 Task: Filter jobs by Indore location.
Action: Mouse moved to (380, 95)
Screenshot: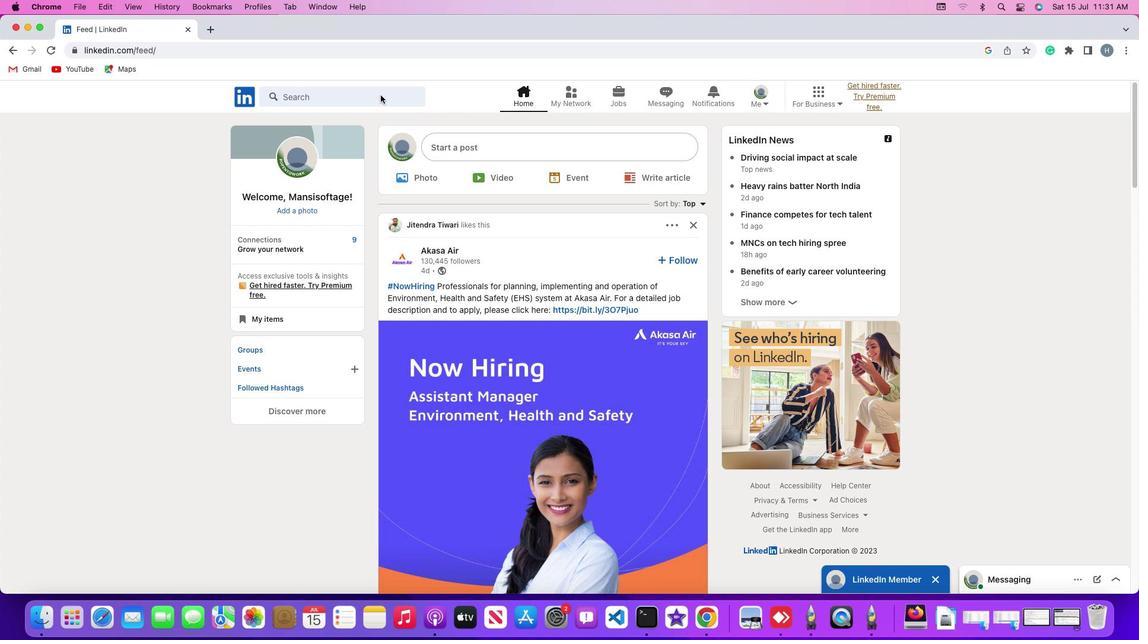 
Action: Mouse pressed left at (380, 95)
Screenshot: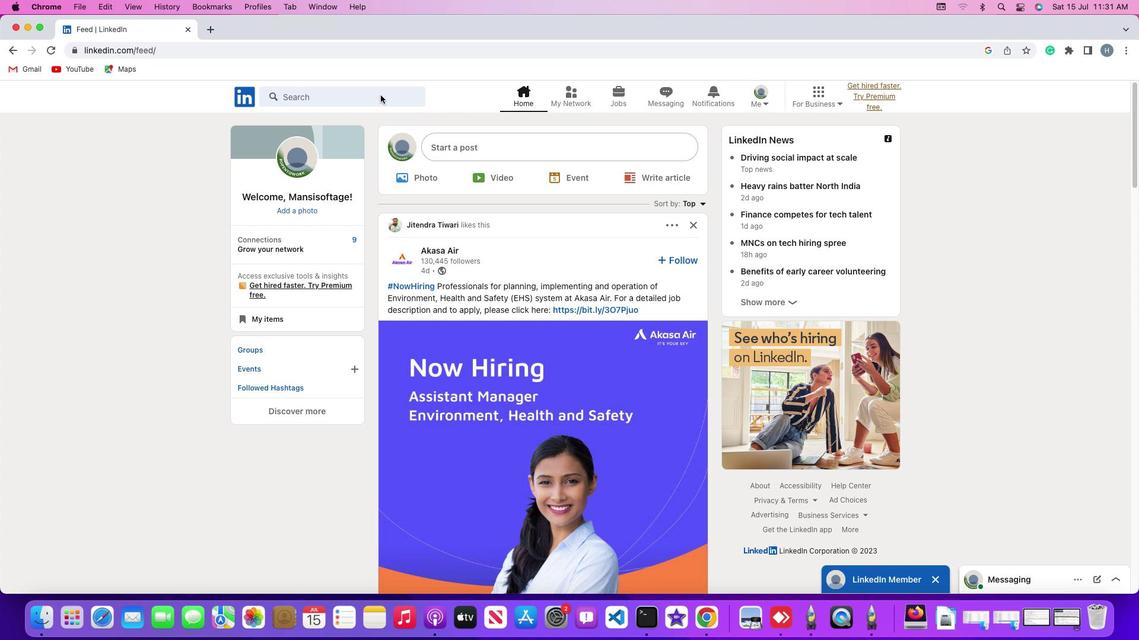 
Action: Mouse pressed left at (380, 95)
Screenshot: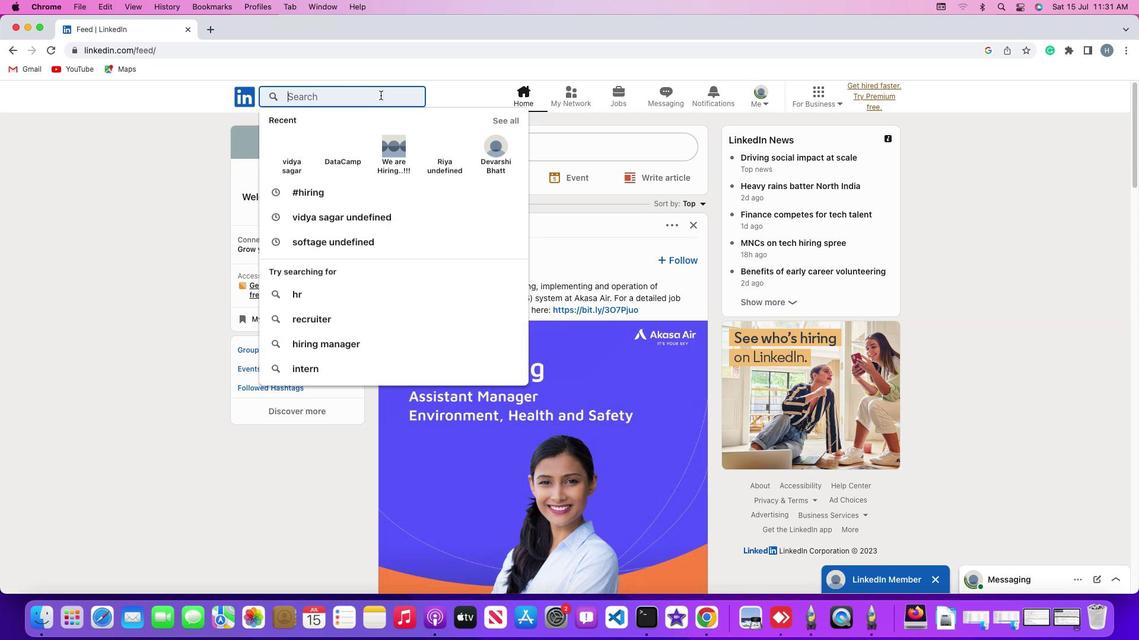 
Action: Mouse moved to (449, 73)
Screenshot: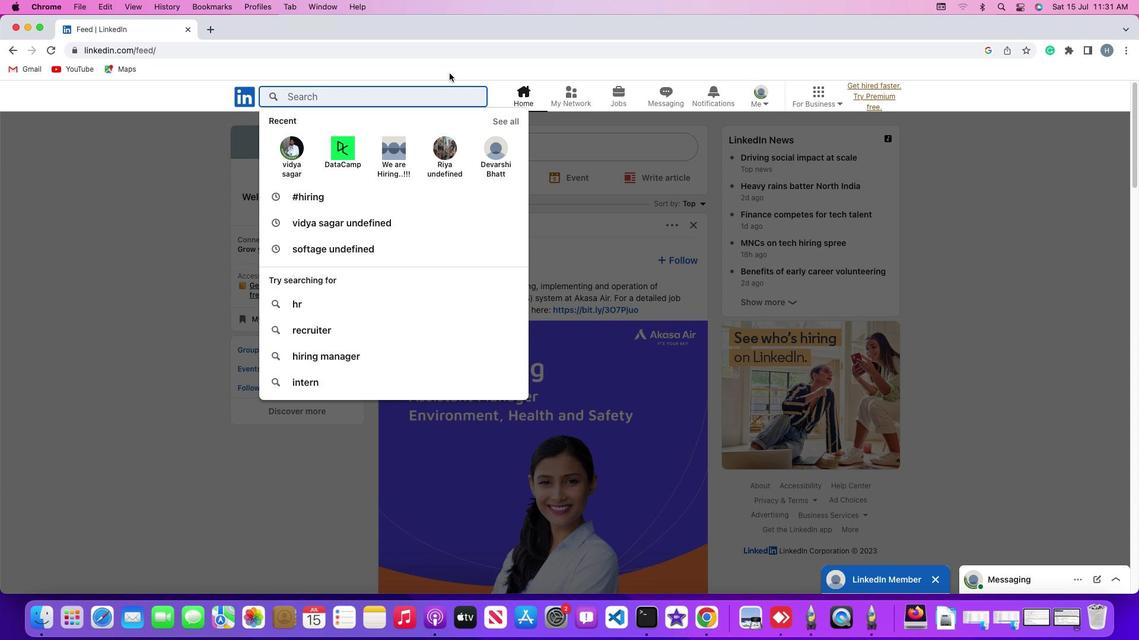 
Action: Key pressed Key.shift'#''h''i''r''i''n''g'Key.enter
Screenshot: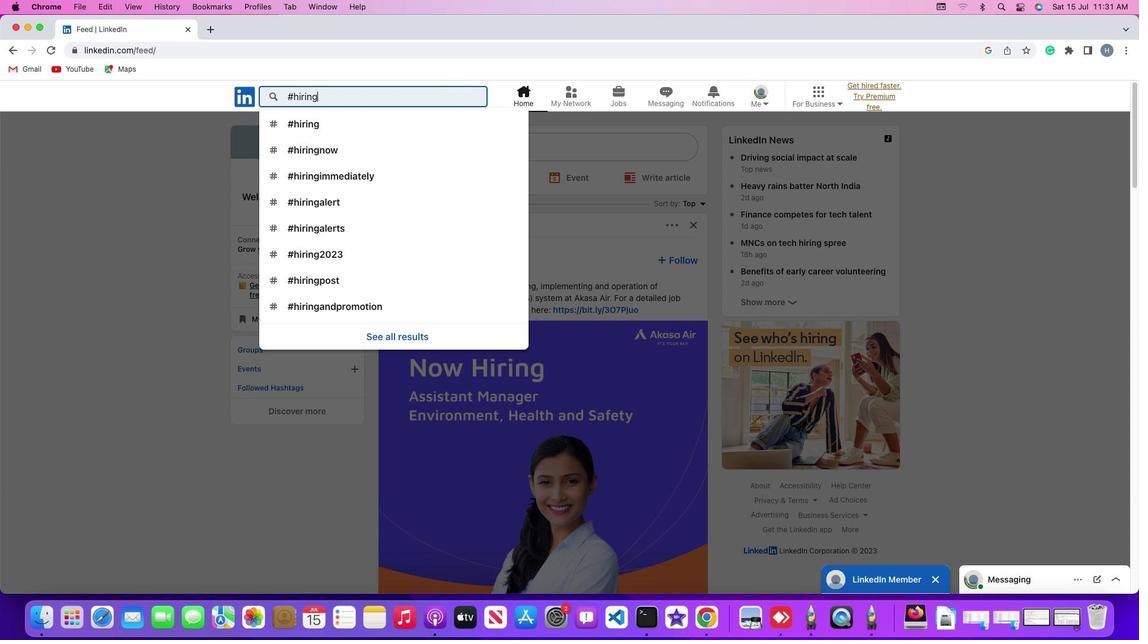 
Action: Mouse moved to (293, 126)
Screenshot: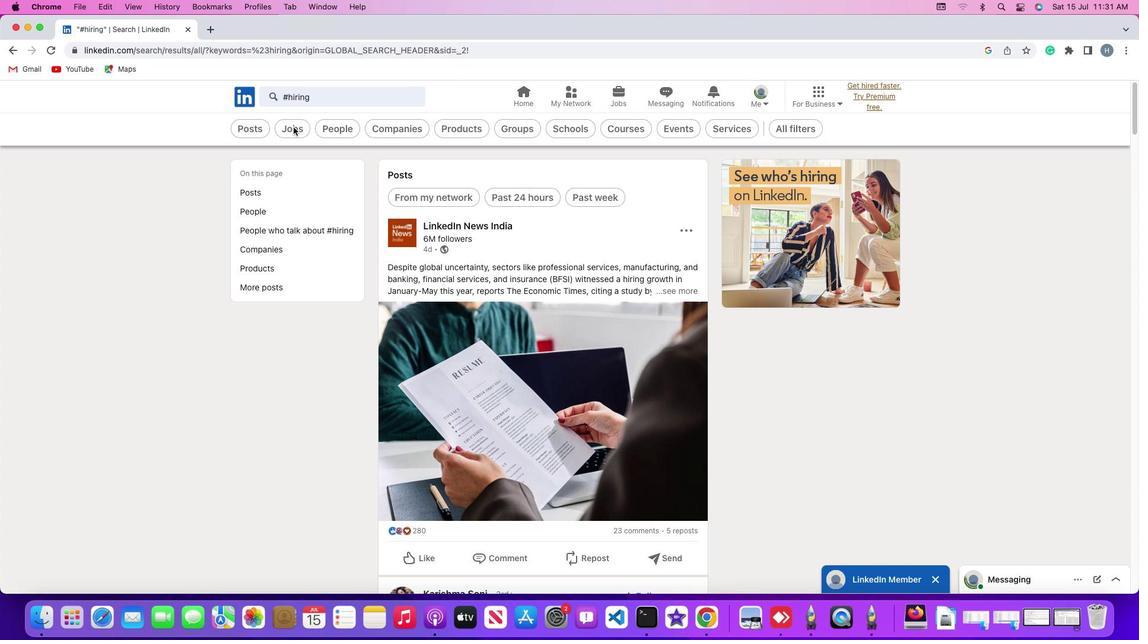 
Action: Mouse pressed left at (293, 126)
Screenshot: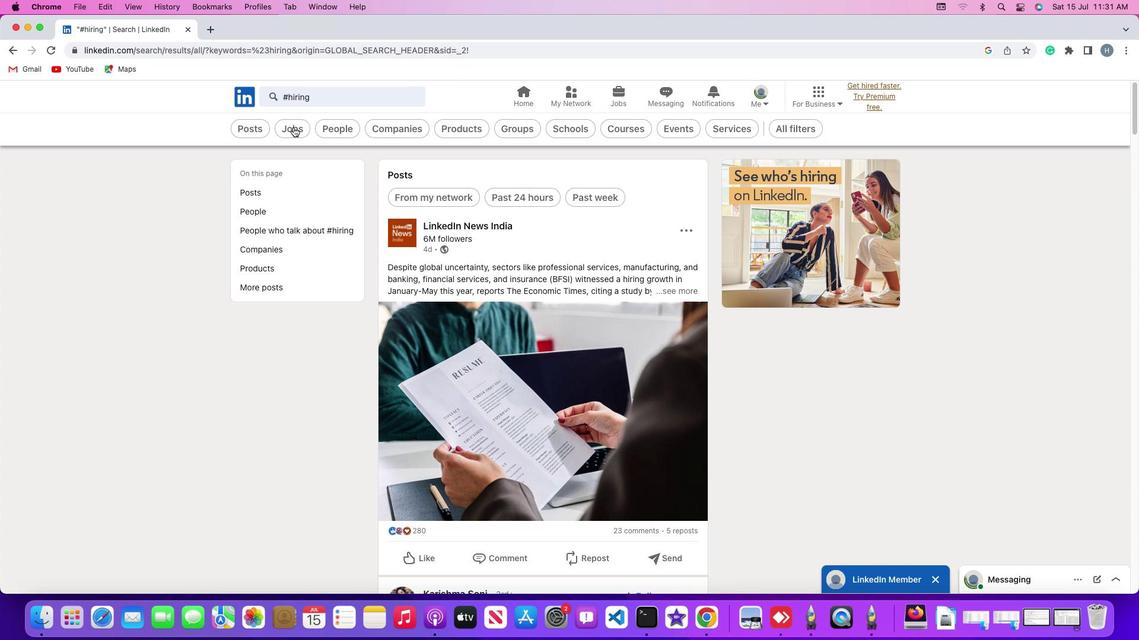
Action: Mouse moved to (821, 126)
Screenshot: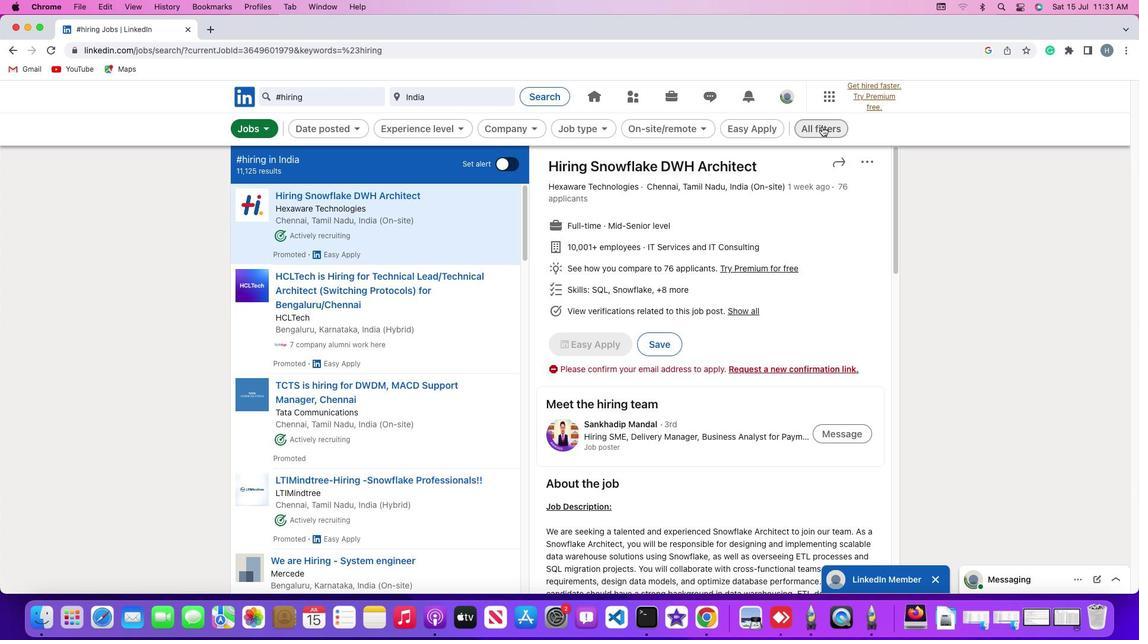 
Action: Mouse pressed left at (821, 126)
Screenshot: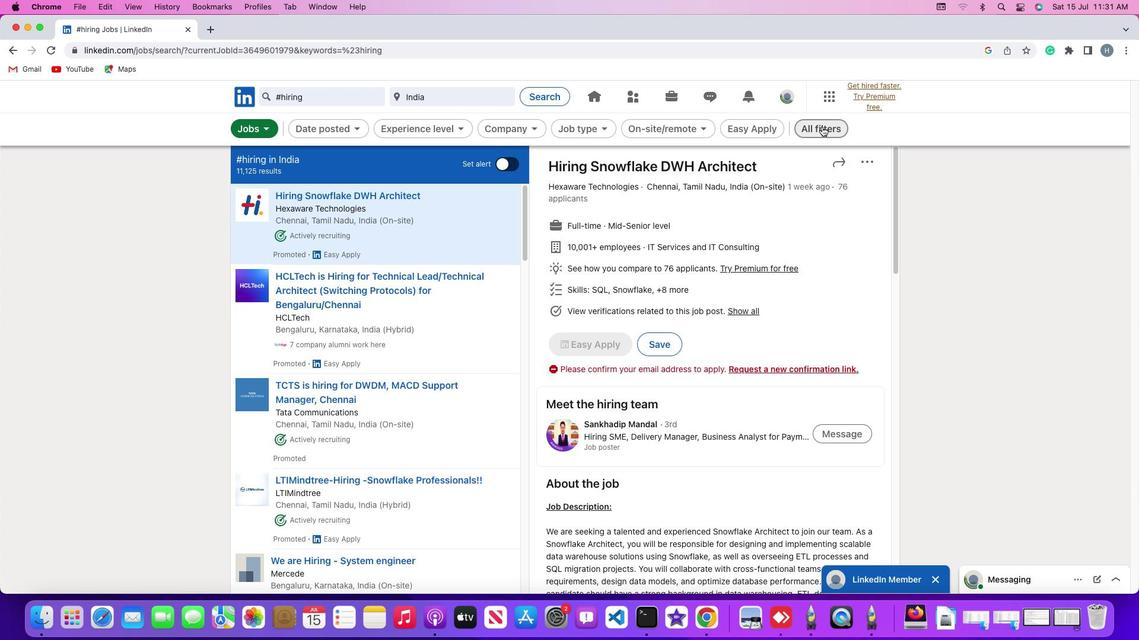 
Action: Mouse moved to (919, 398)
Screenshot: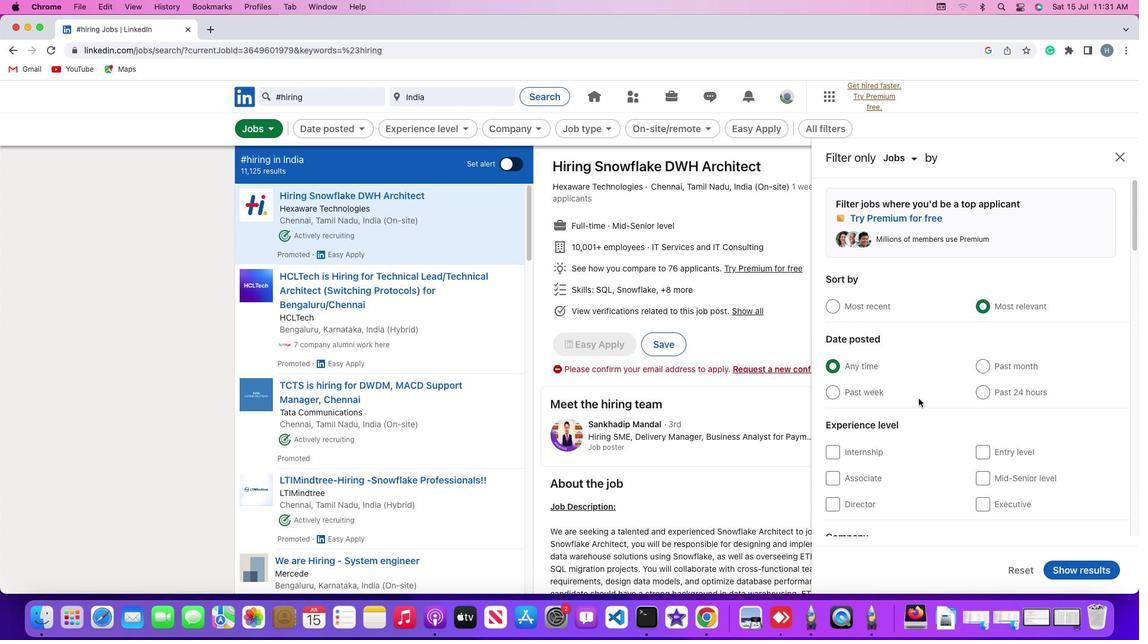 
Action: Mouse scrolled (919, 398) with delta (0, 0)
Screenshot: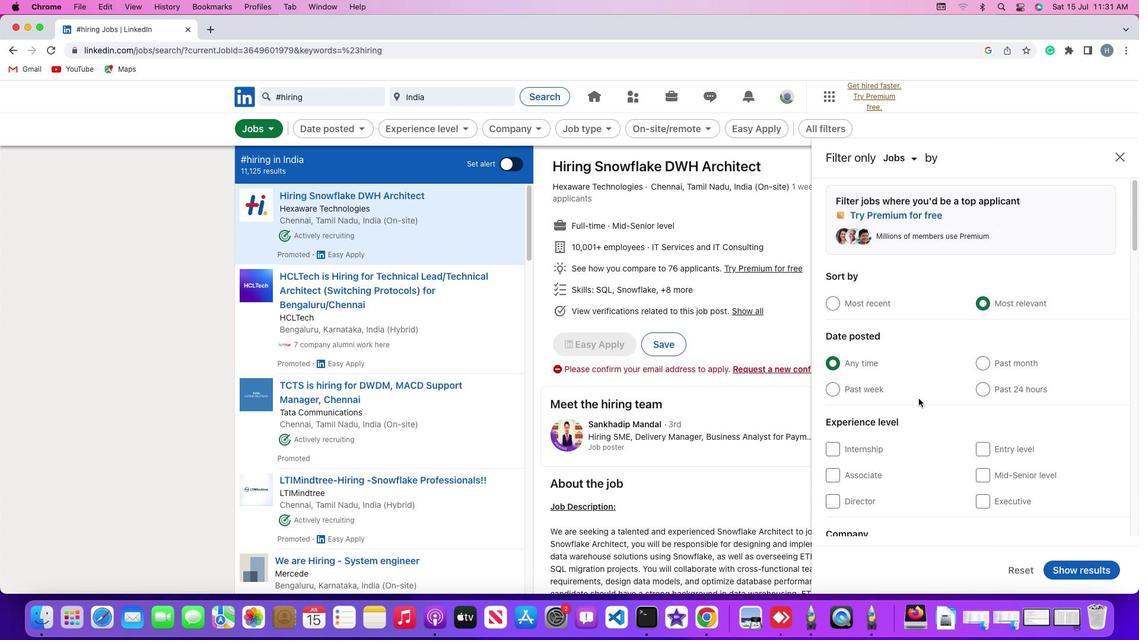 
Action: Mouse scrolled (919, 398) with delta (0, 0)
Screenshot: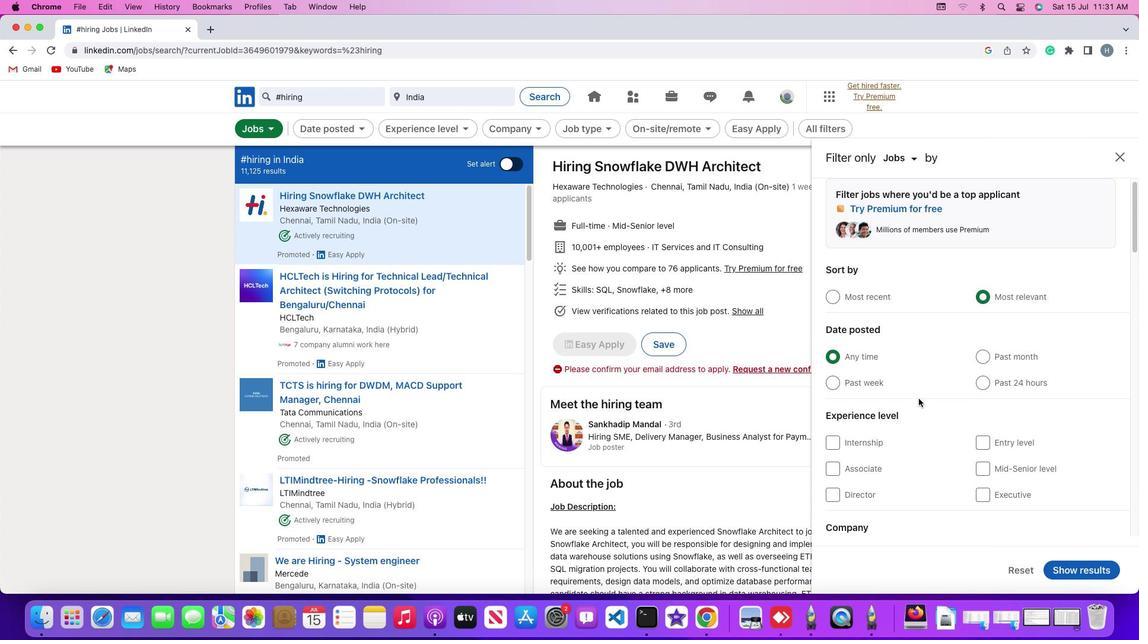 
Action: Mouse scrolled (919, 398) with delta (0, -1)
Screenshot: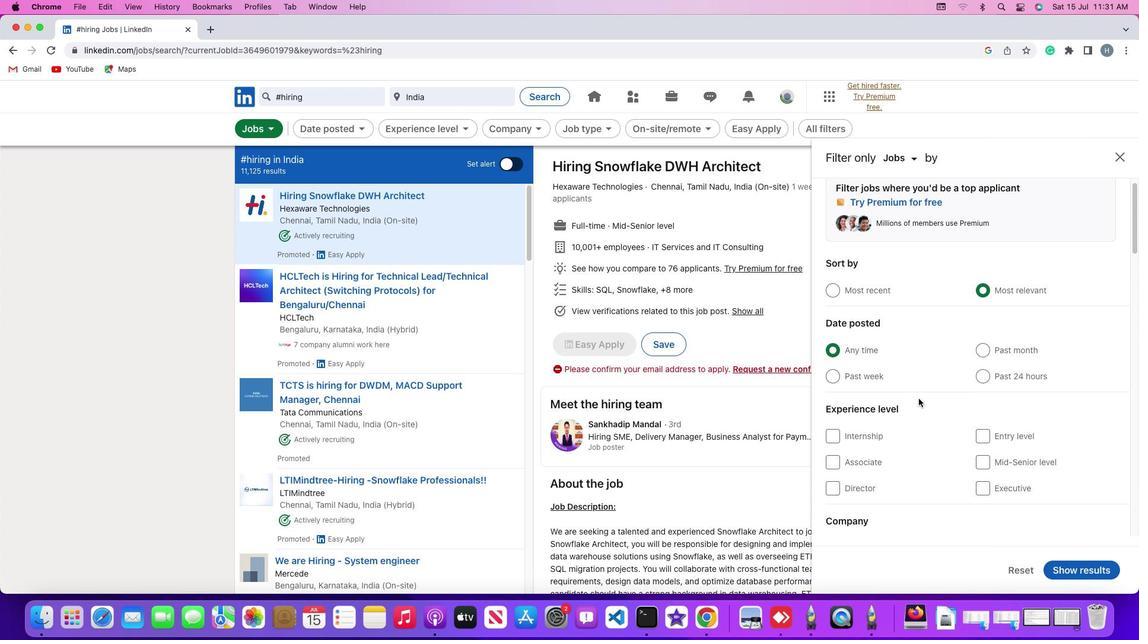 
Action: Mouse scrolled (919, 398) with delta (0, -1)
Screenshot: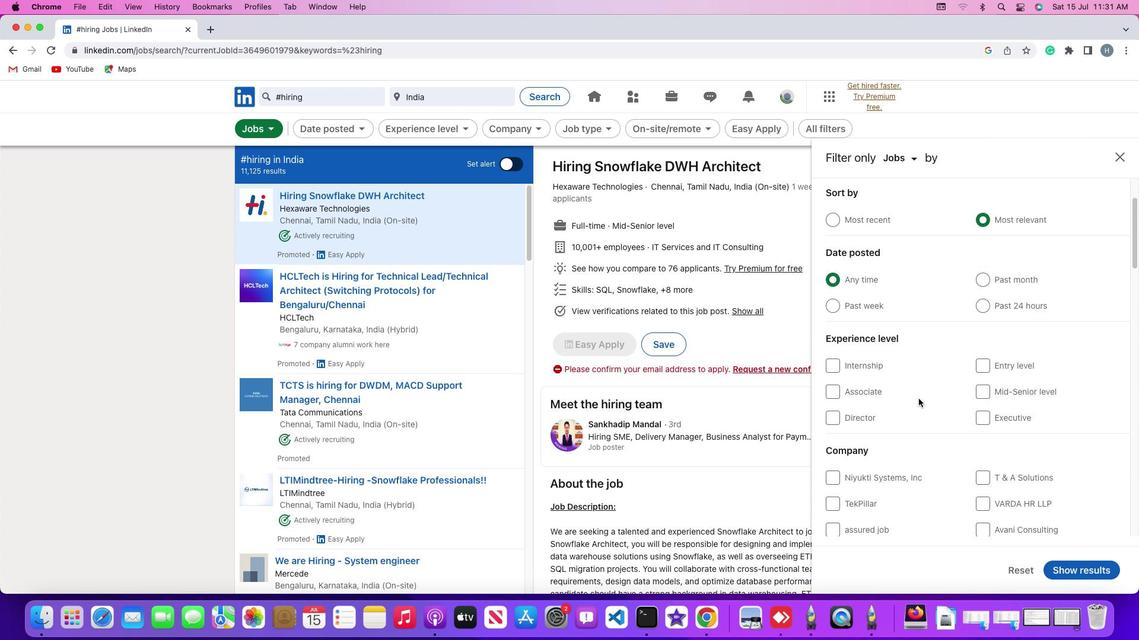 
Action: Mouse scrolled (919, 398) with delta (0, 0)
Screenshot: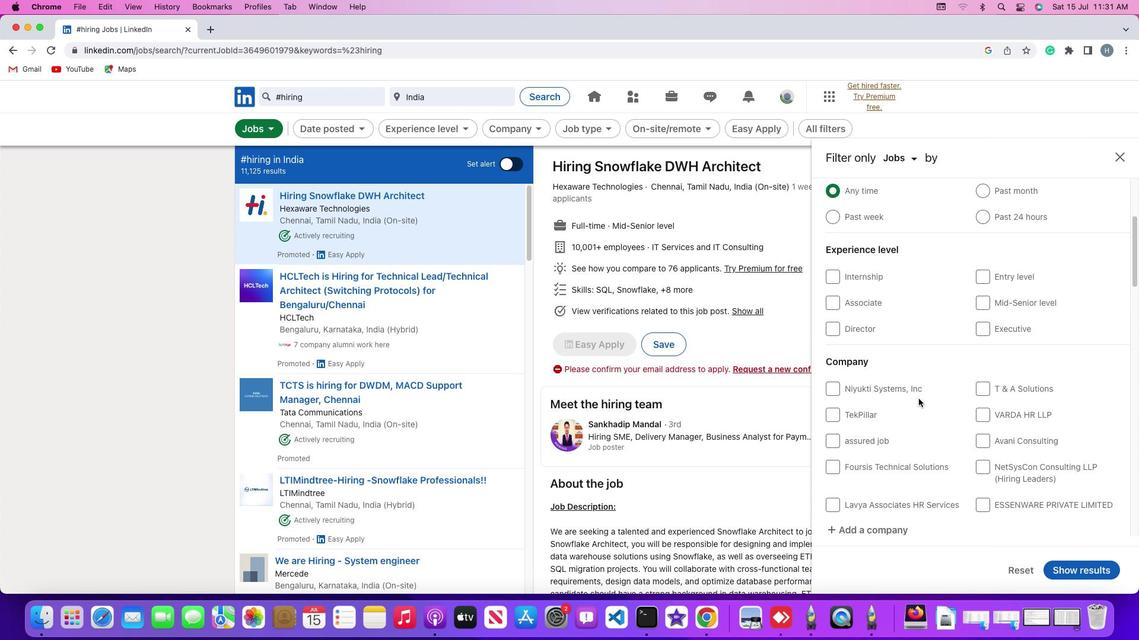 
Action: Mouse scrolled (919, 398) with delta (0, 0)
Screenshot: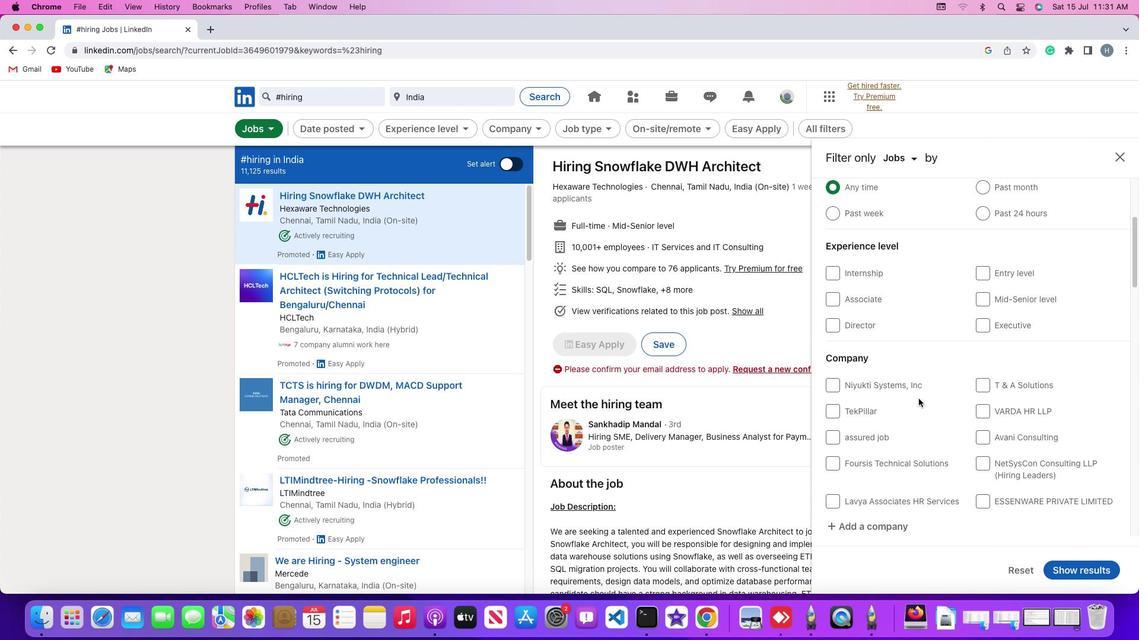 
Action: Mouse scrolled (919, 398) with delta (0, -1)
Screenshot: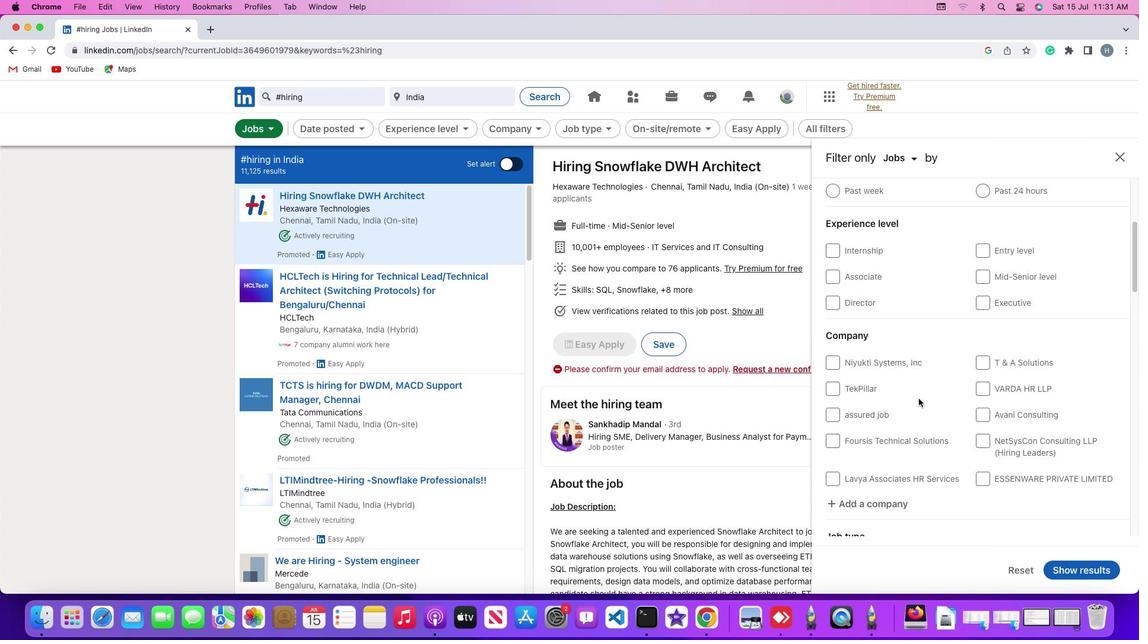 
Action: Mouse scrolled (919, 398) with delta (0, -2)
Screenshot: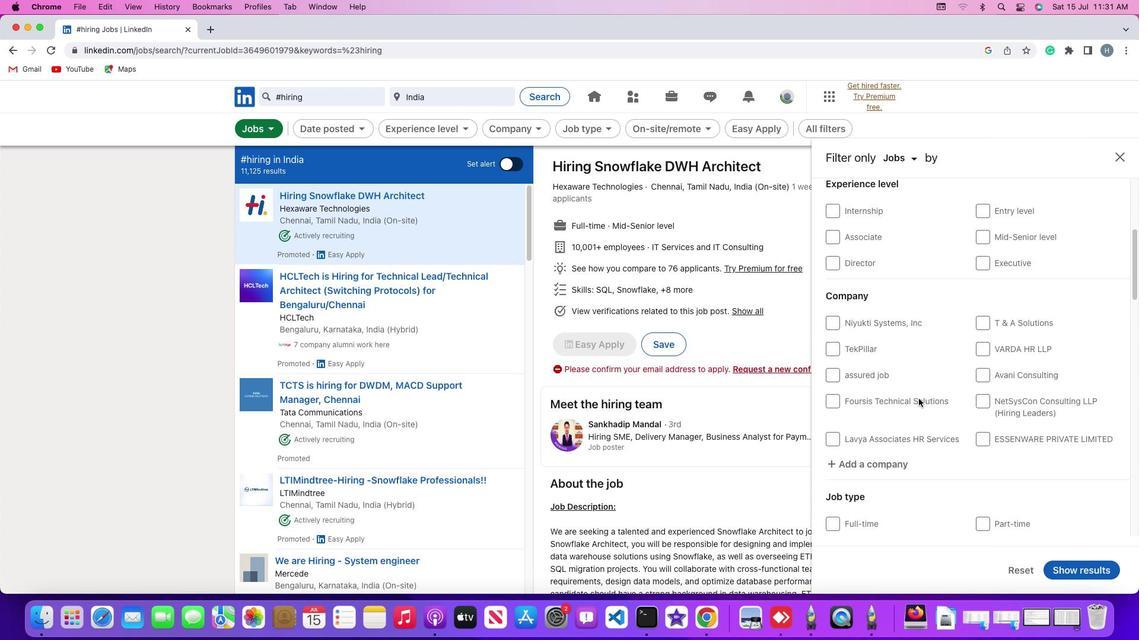 
Action: Mouse scrolled (919, 398) with delta (0, 0)
Screenshot: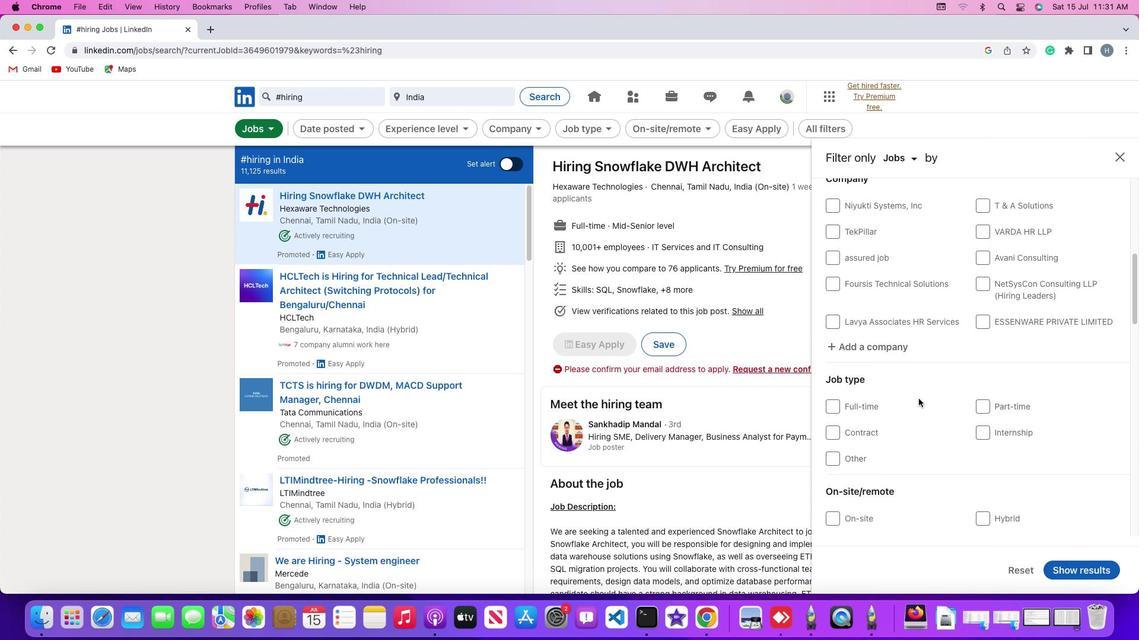 
Action: Mouse scrolled (919, 398) with delta (0, 0)
Screenshot: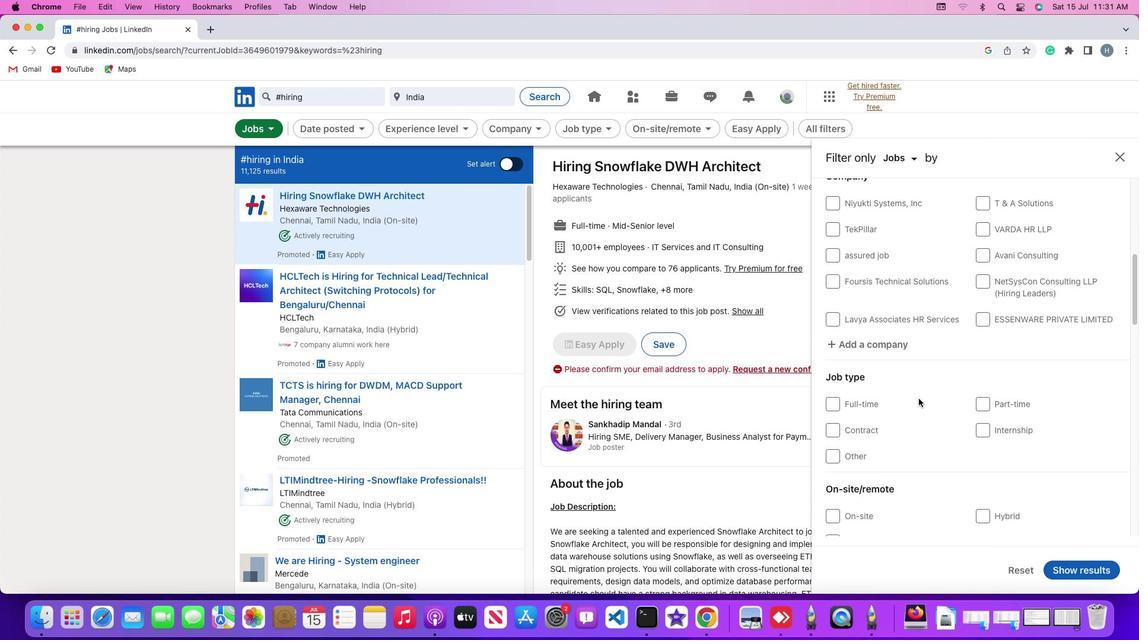 
Action: Mouse scrolled (919, 398) with delta (0, -1)
Screenshot: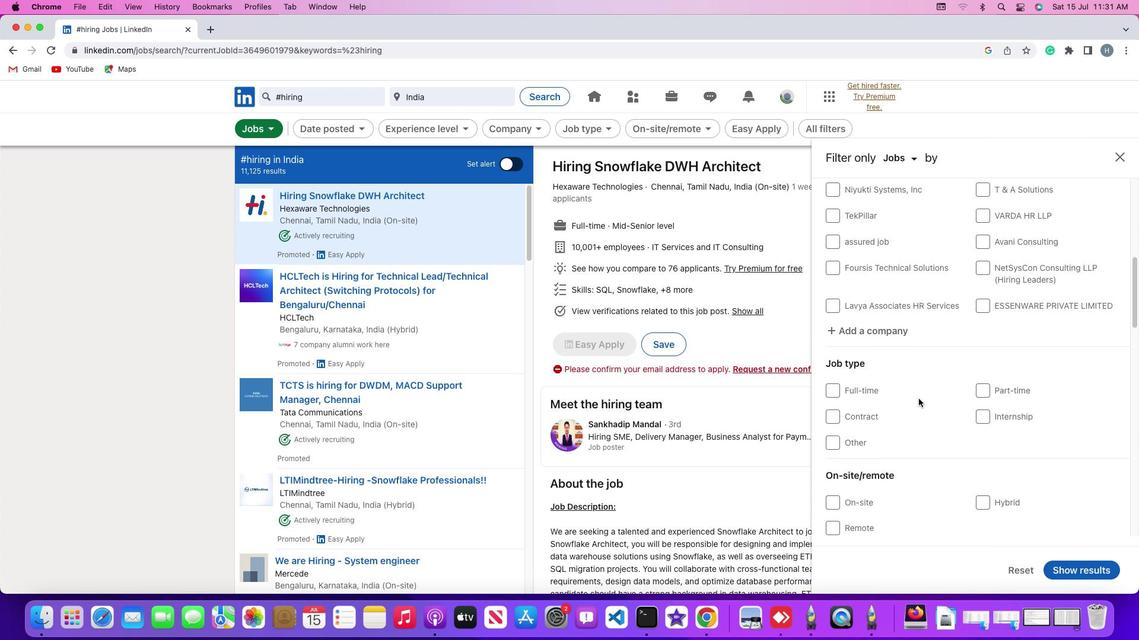 
Action: Mouse scrolled (919, 398) with delta (0, -1)
Screenshot: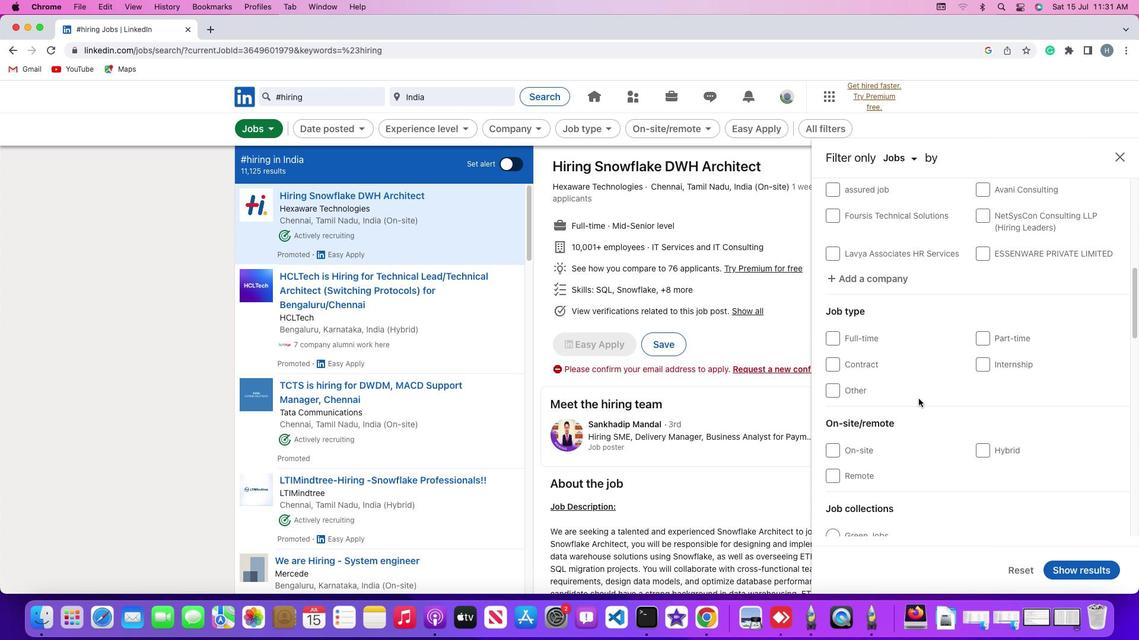 
Action: Mouse scrolled (919, 398) with delta (0, 0)
Screenshot: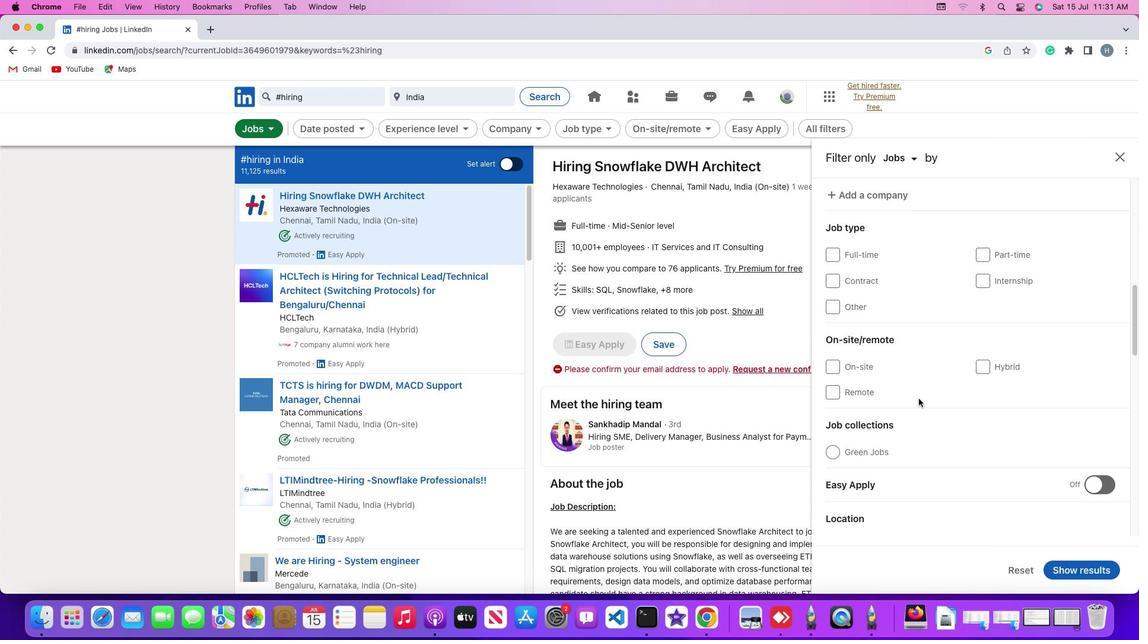 
Action: Mouse scrolled (919, 398) with delta (0, 0)
Screenshot: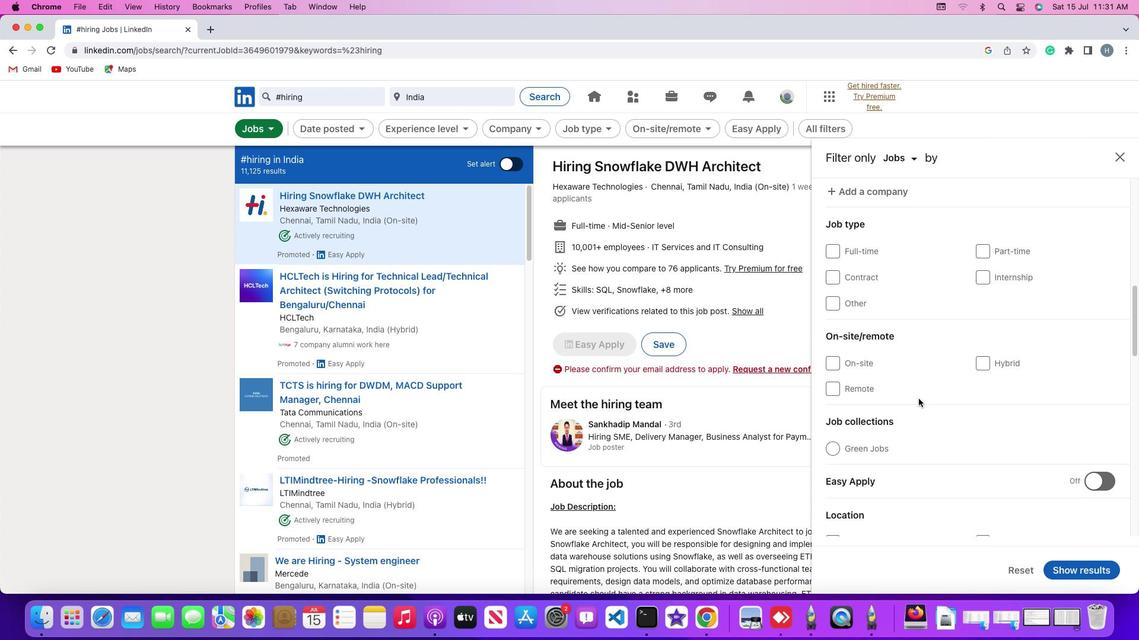 
Action: Mouse scrolled (919, 398) with delta (0, -1)
Screenshot: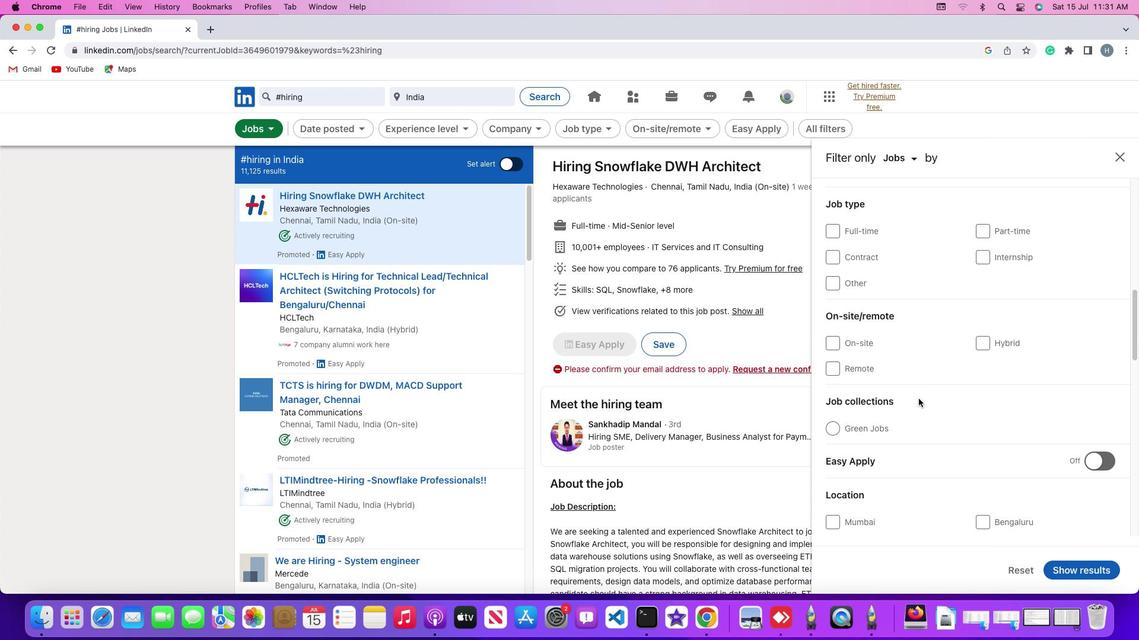 
Action: Mouse scrolled (919, 398) with delta (0, 0)
Screenshot: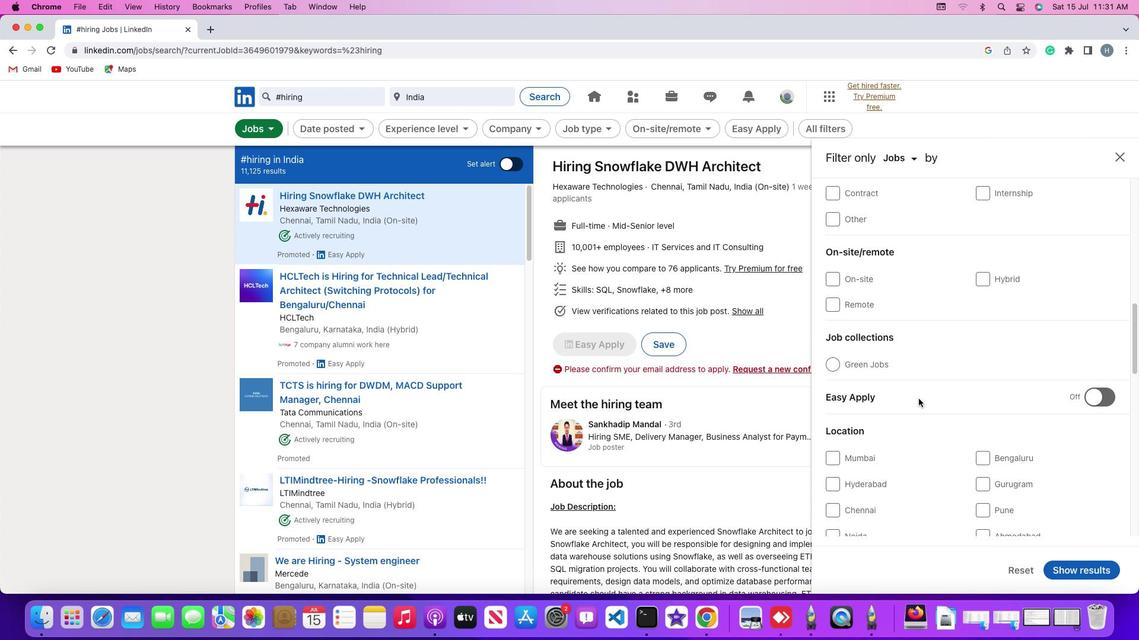 
Action: Mouse scrolled (919, 398) with delta (0, 0)
Screenshot: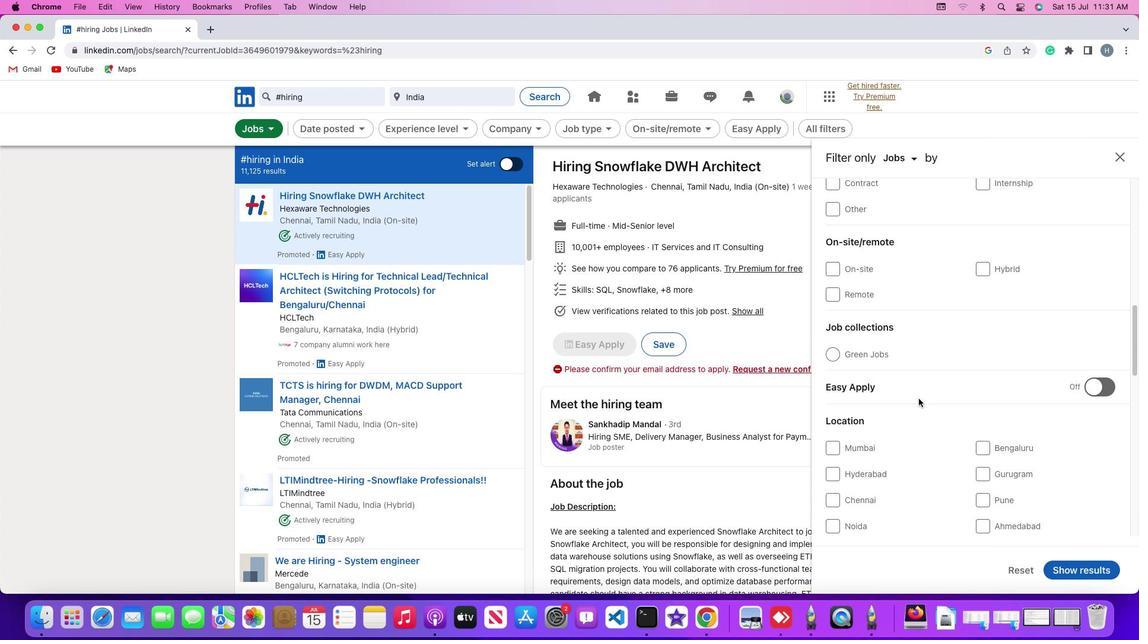 
Action: Mouse scrolled (919, 398) with delta (0, -1)
Screenshot: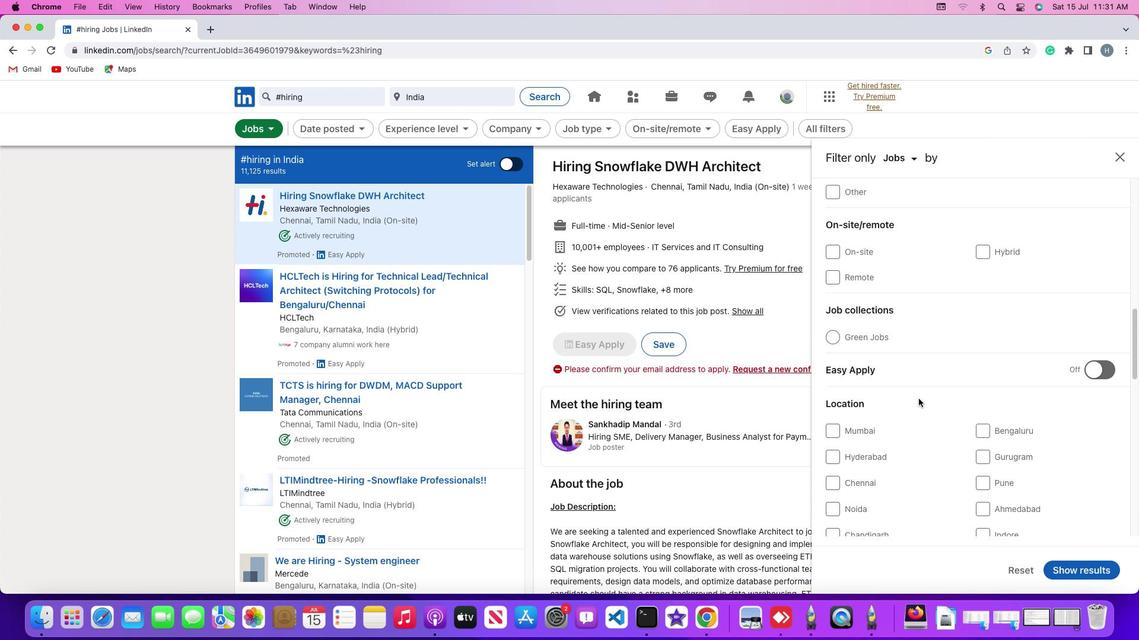 
Action: Mouse scrolled (919, 398) with delta (0, 0)
Screenshot: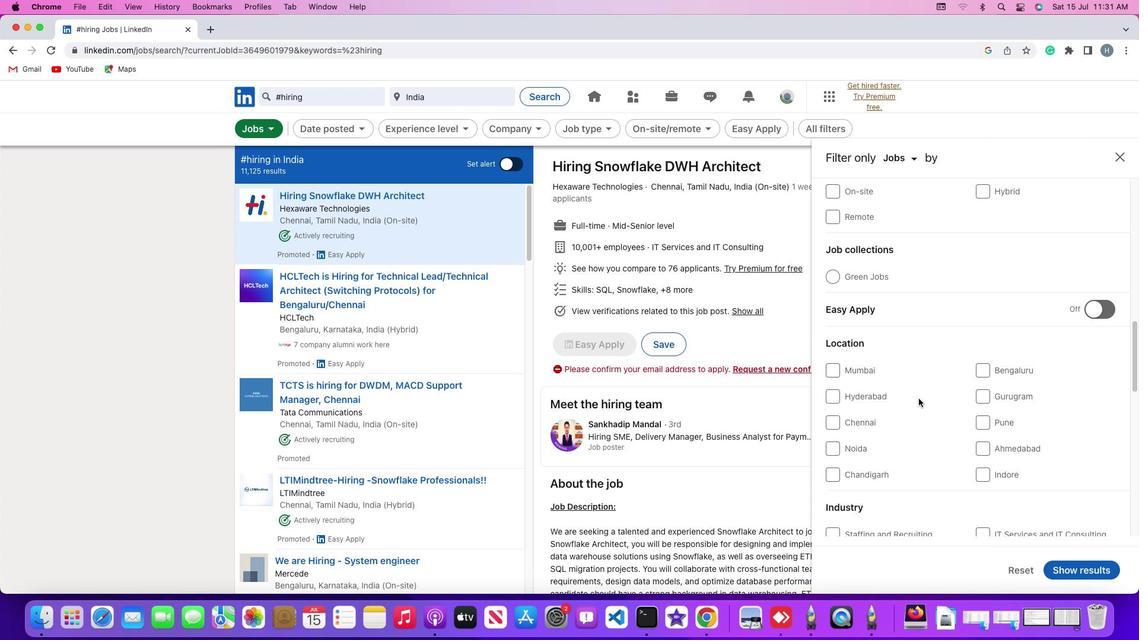 
Action: Mouse scrolled (919, 398) with delta (0, 0)
Screenshot: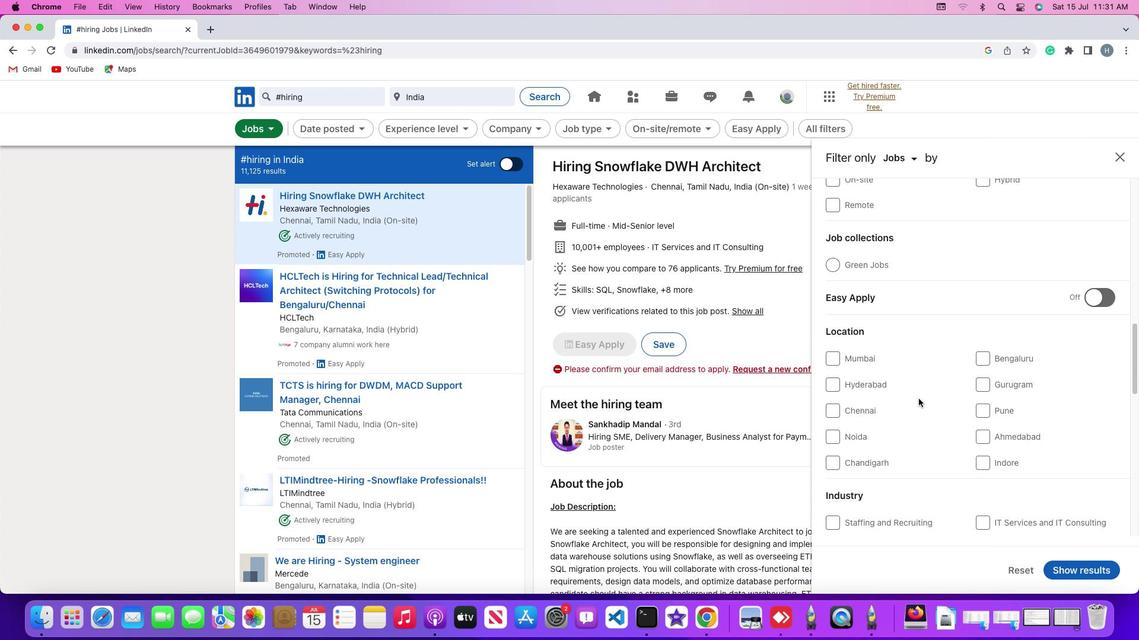 
Action: Mouse scrolled (919, 398) with delta (0, -1)
Screenshot: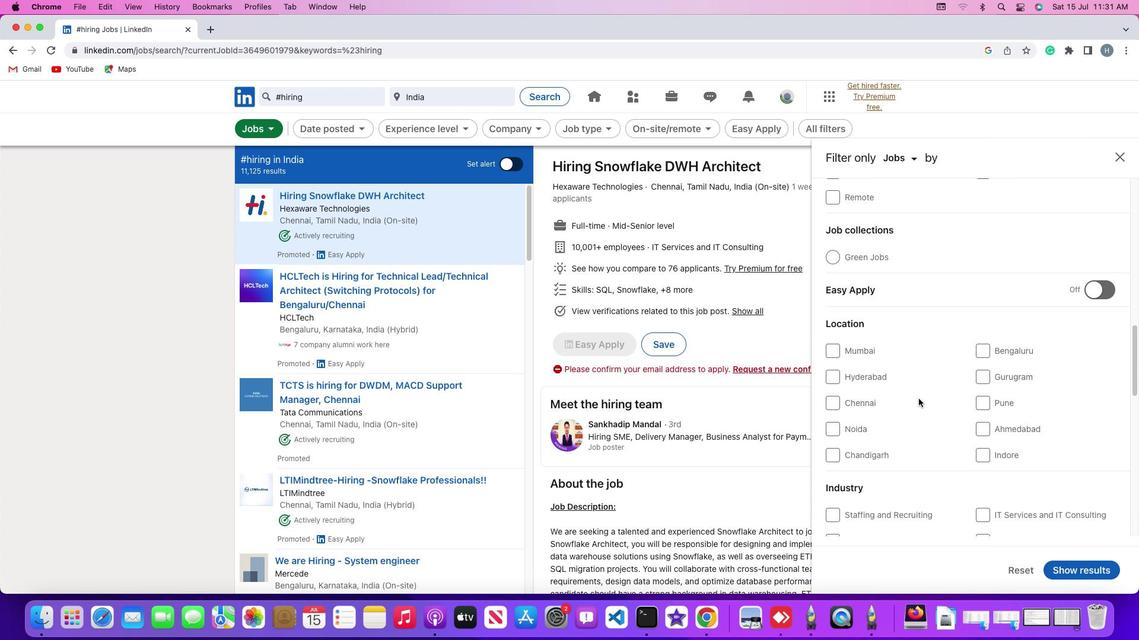 
Action: Mouse moved to (986, 395)
Screenshot: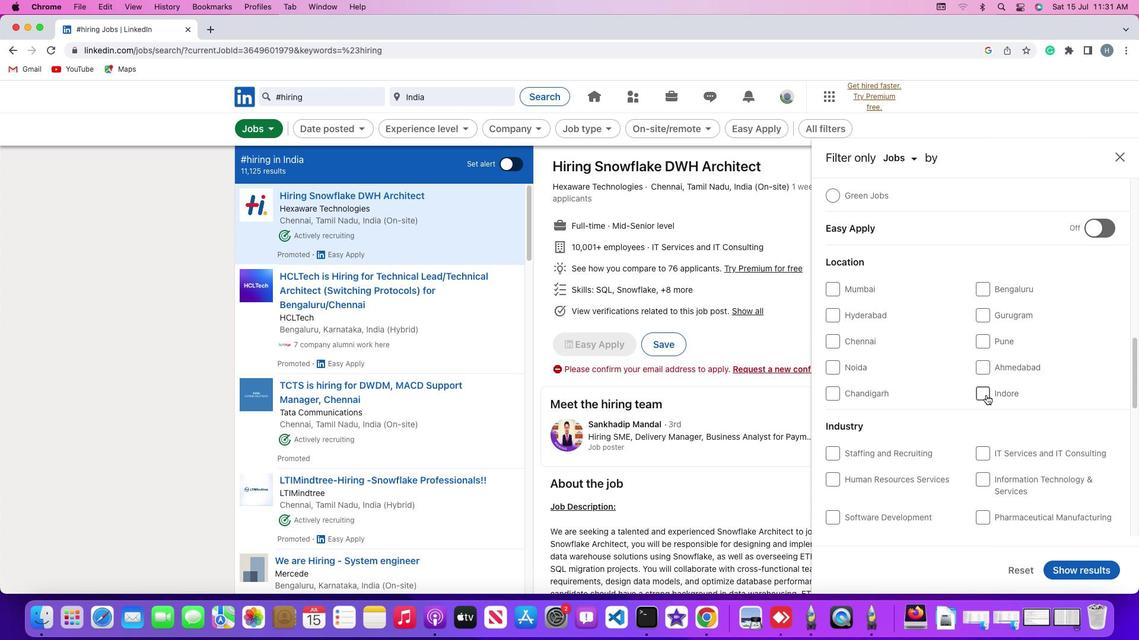 
Action: Mouse pressed left at (986, 395)
Screenshot: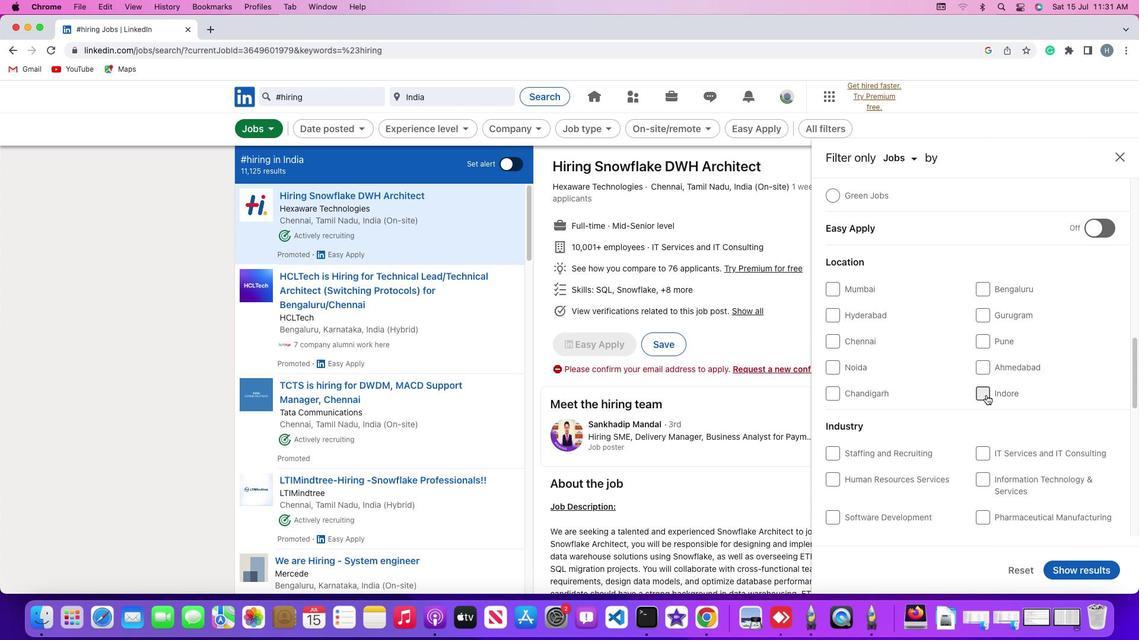 
Action: Mouse moved to (1076, 569)
Screenshot: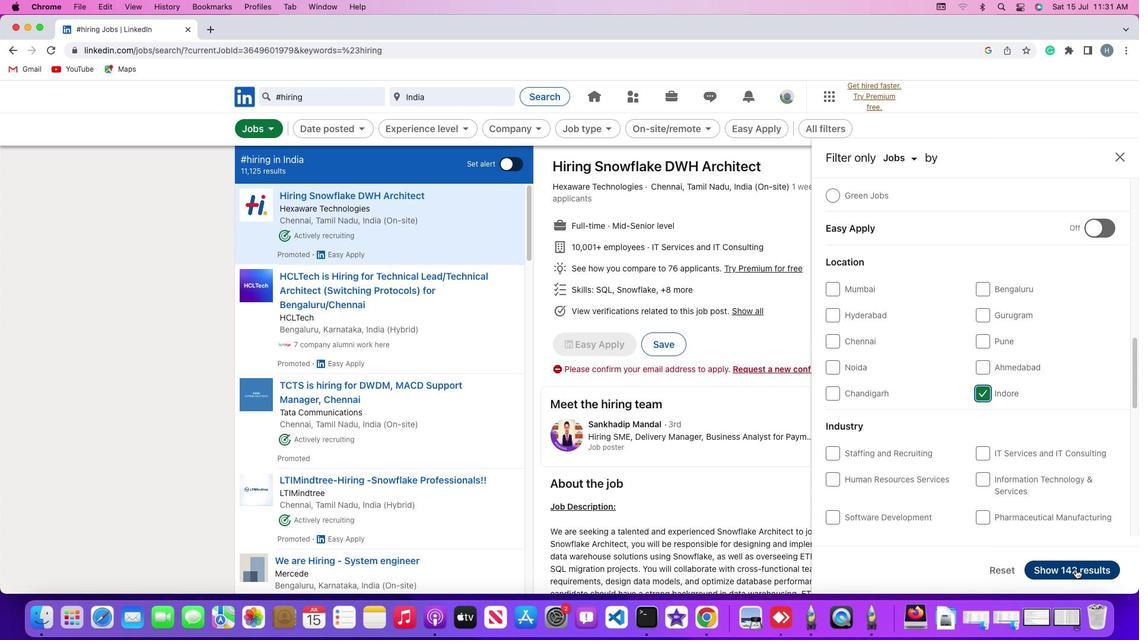 
Action: Mouse pressed left at (1076, 569)
Screenshot: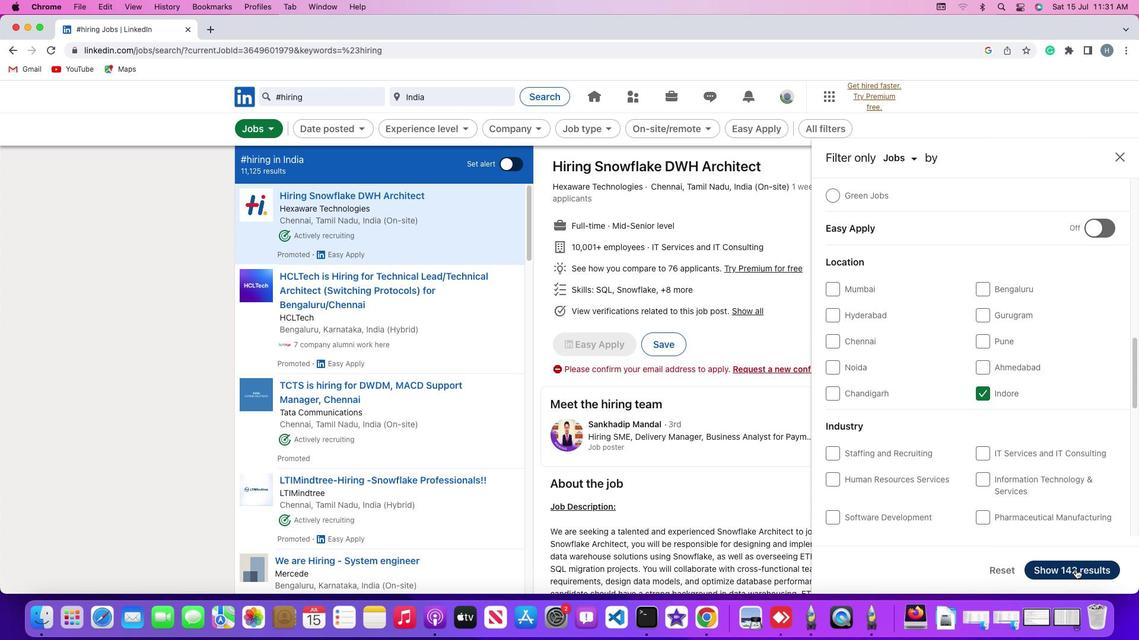 
Action: Mouse moved to (976, 364)
Screenshot: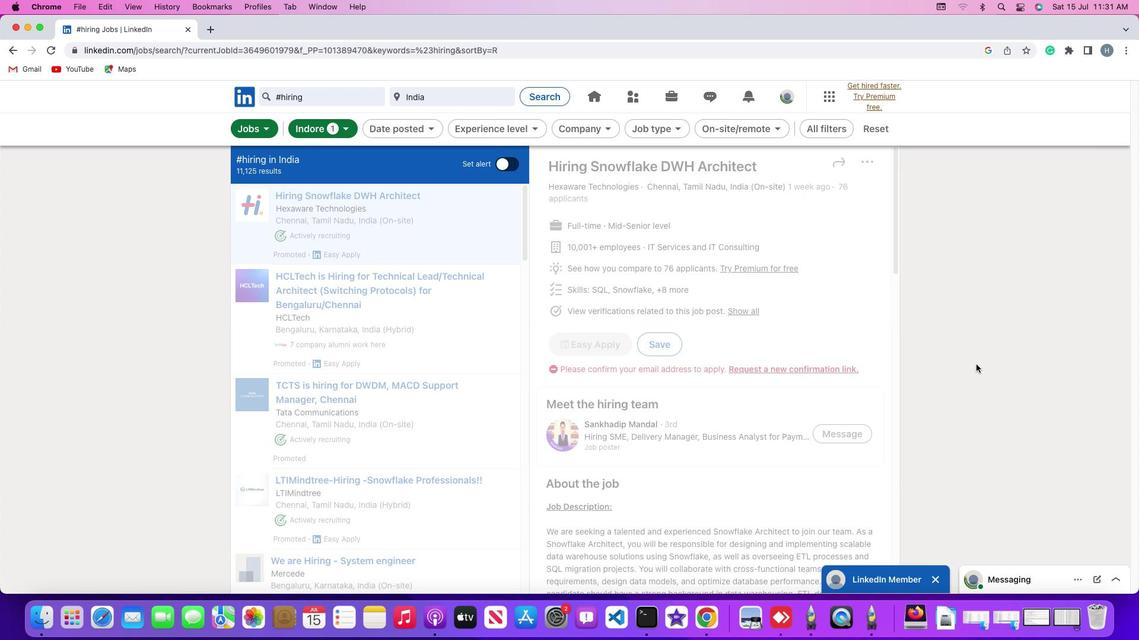 
